 Task: Create a section Code Standardization Sprint and in the section, add a milestone Data Privacy and Protection Implementation in the project TriumphTech.
Action: Mouse moved to (57, 263)
Screenshot: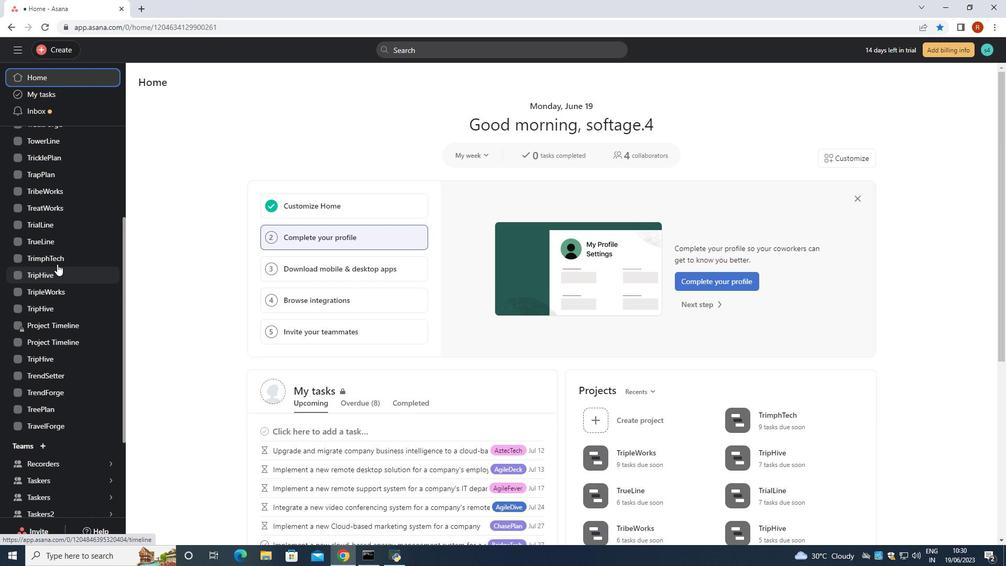 
Action: Mouse pressed left at (57, 263)
Screenshot: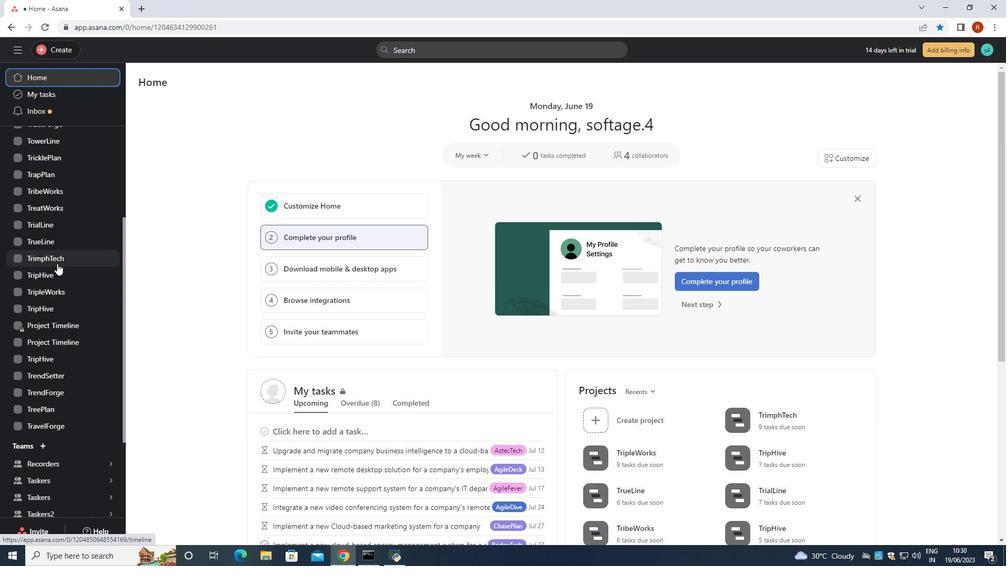 
Action: Mouse moved to (195, 492)
Screenshot: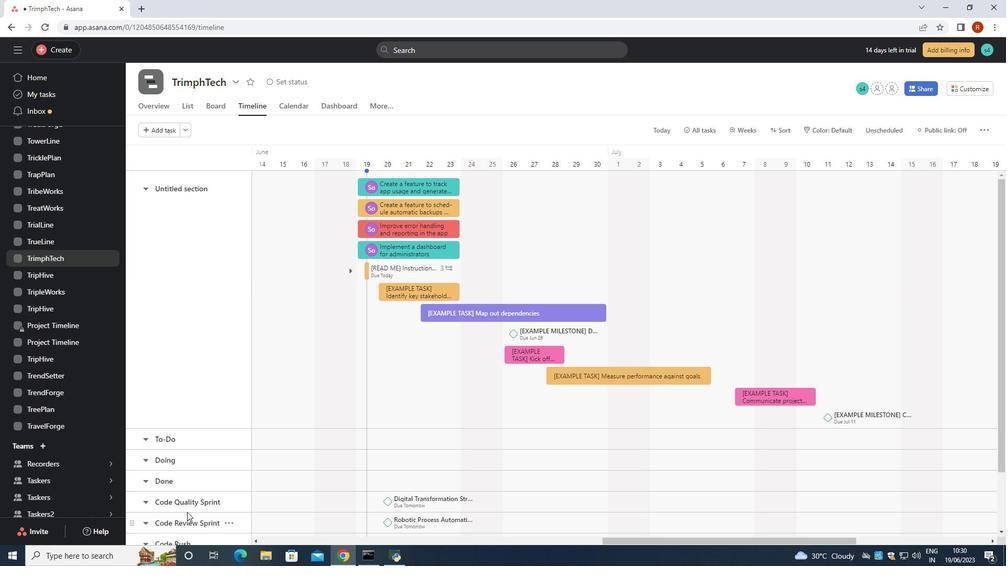 
Action: Mouse scrolled (195, 491) with delta (0, 0)
Screenshot: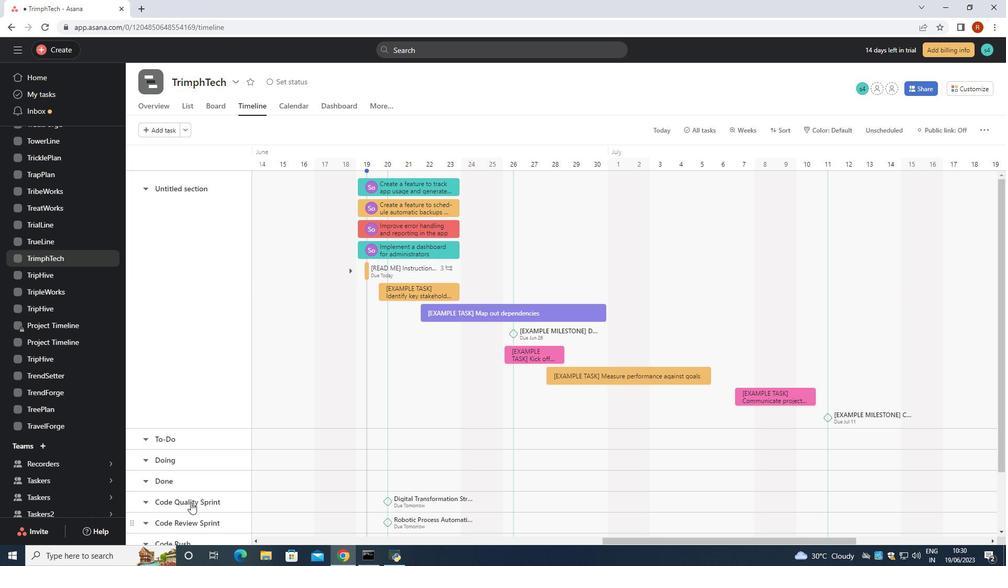 
Action: Mouse scrolled (195, 491) with delta (0, 0)
Screenshot: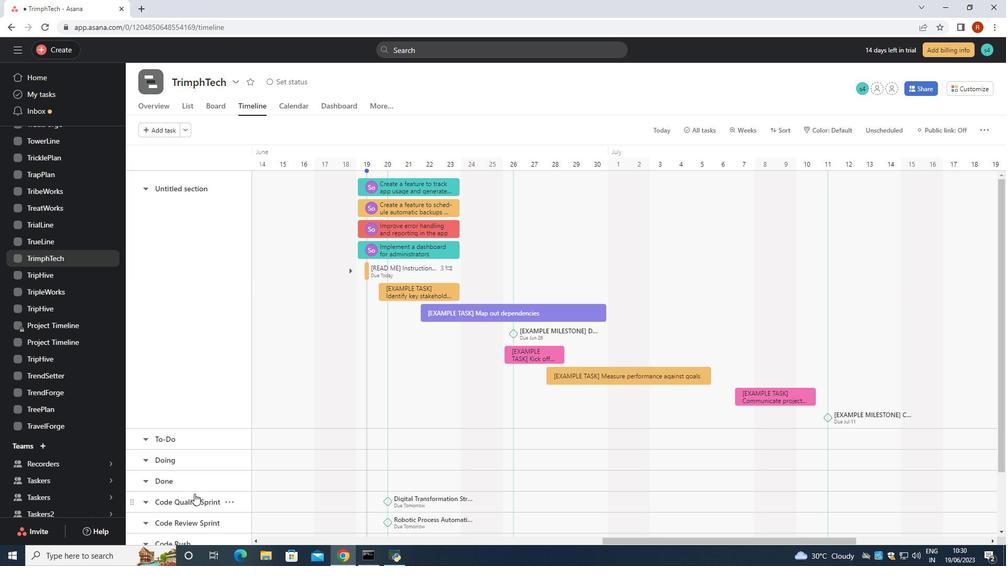 
Action: Mouse scrolled (195, 491) with delta (0, 0)
Screenshot: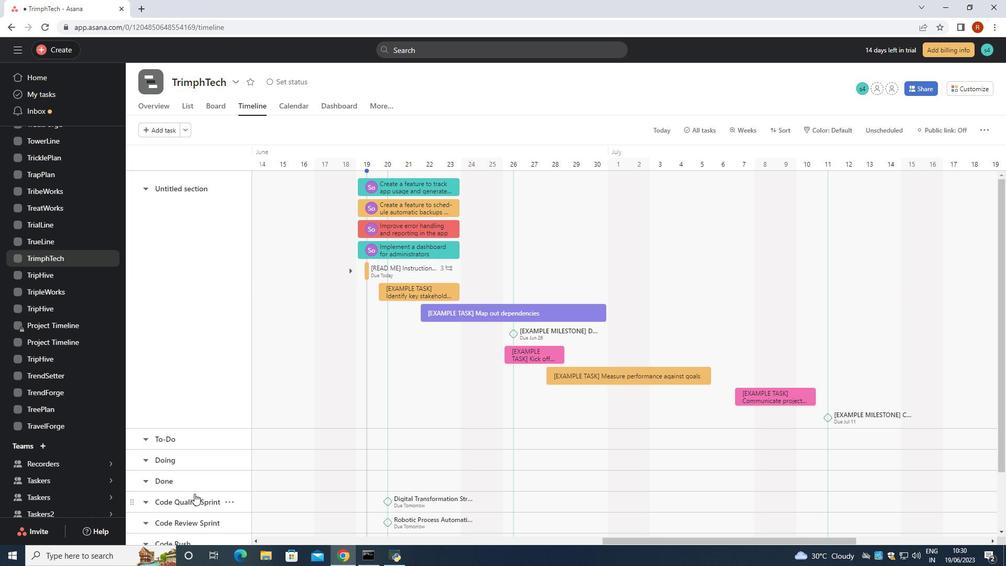 
Action: Mouse moved to (195, 492)
Screenshot: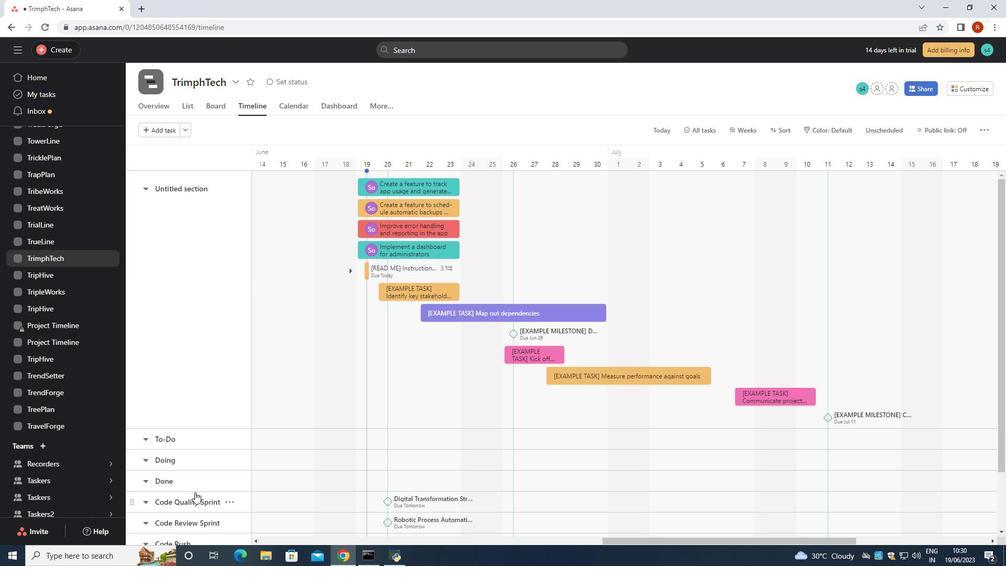 
Action: Mouse scrolled (195, 491) with delta (0, 0)
Screenshot: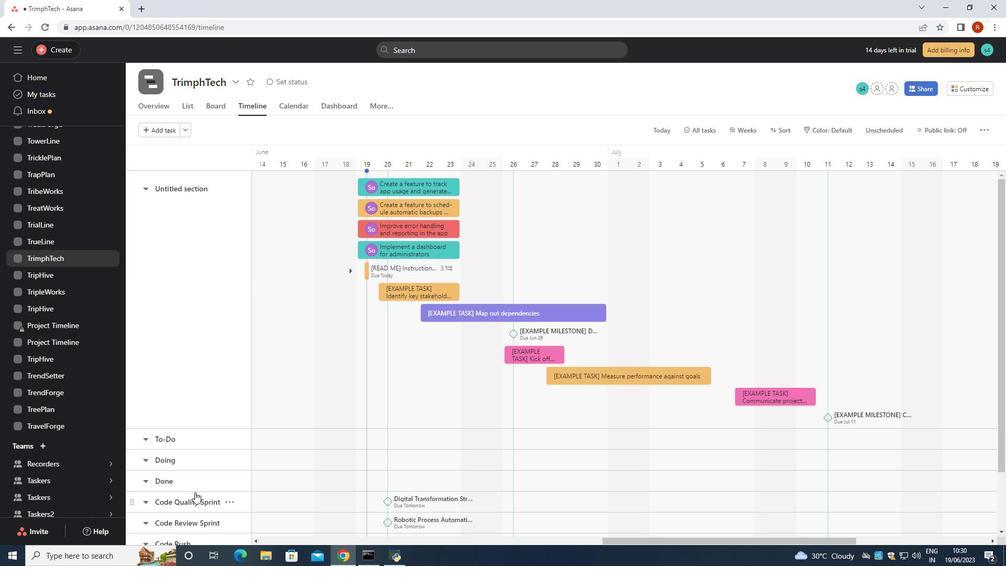 
Action: Mouse moved to (194, 490)
Screenshot: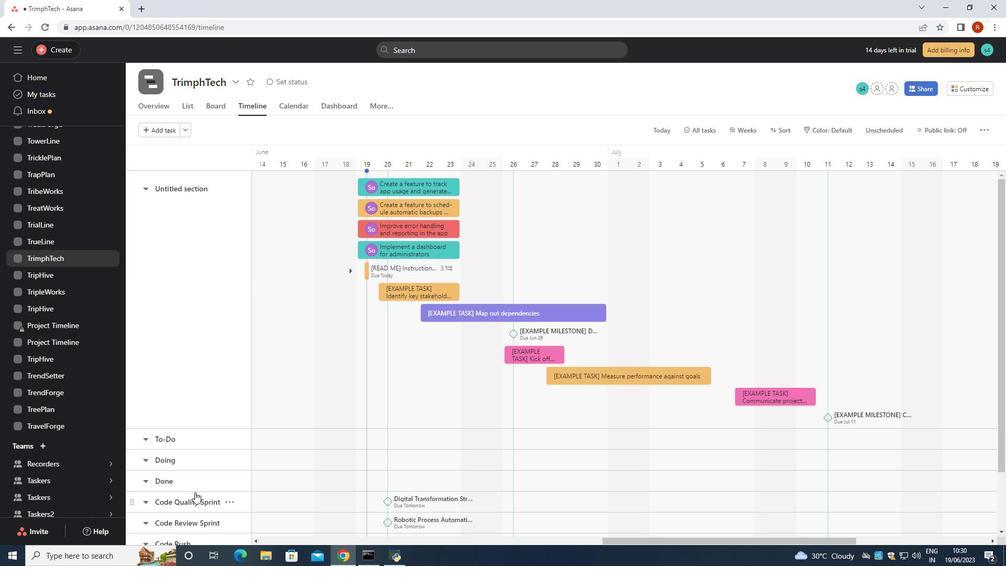 
Action: Mouse scrolled (194, 490) with delta (0, 0)
Screenshot: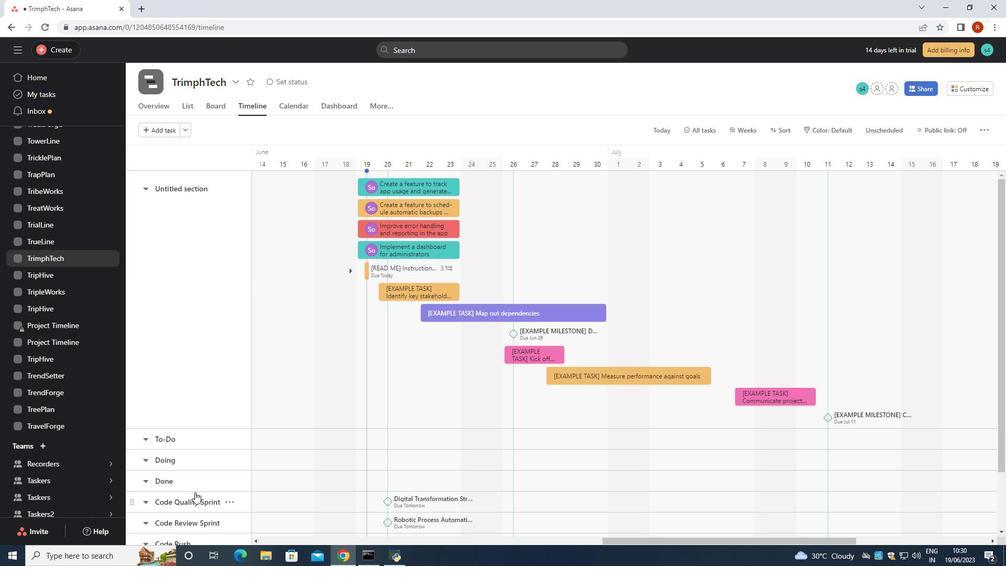 
Action: Mouse moved to (190, 486)
Screenshot: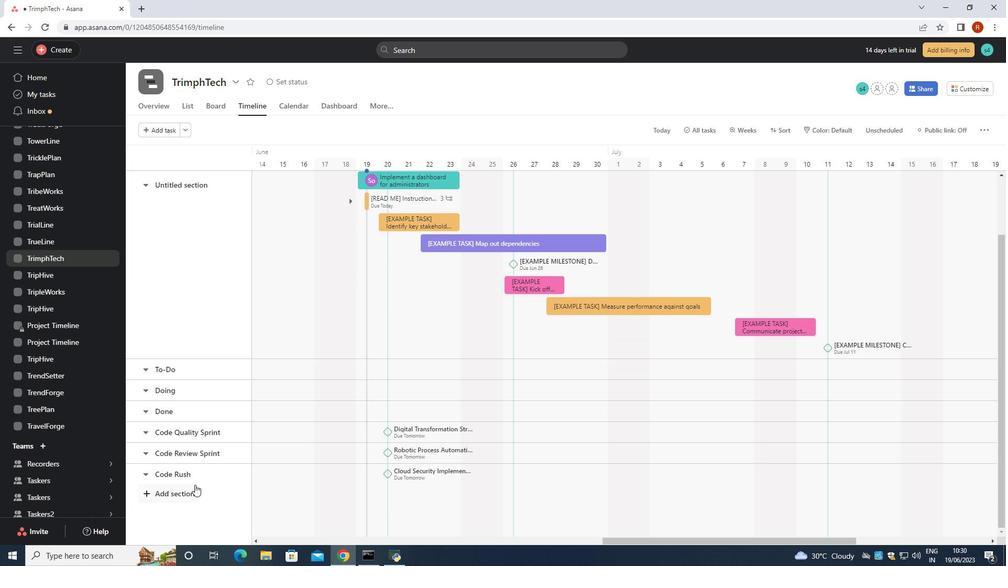 
Action: Mouse pressed left at (190, 486)
Screenshot: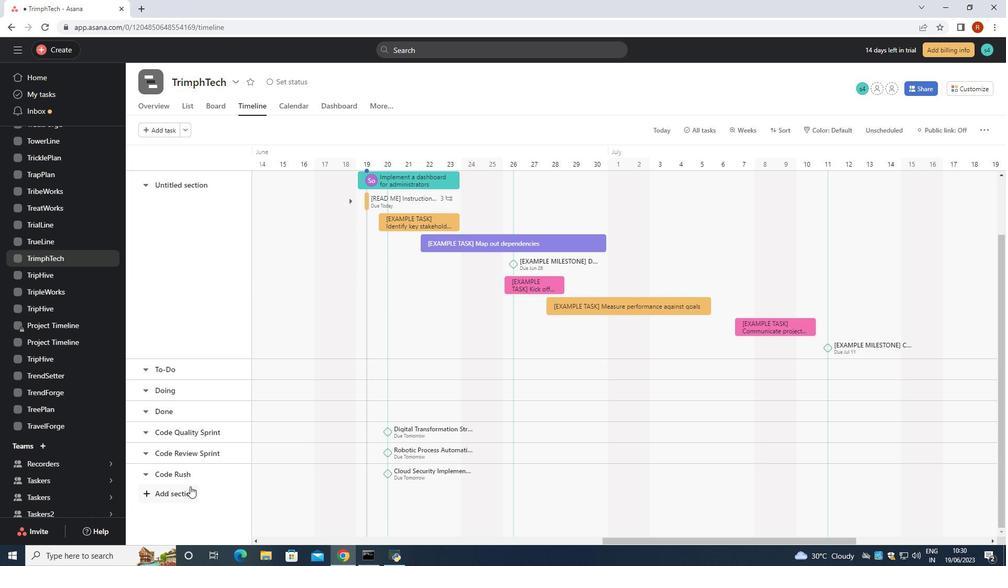 
Action: Key pressed <Key.shift>Code<Key.space><Key.shift><Key.shift><Key.shift><Key.shift><Key.shift><Key.shift><Key.shift>Standardiztion<Key.space><Key.shift>Sprint<Key.space>
Screenshot: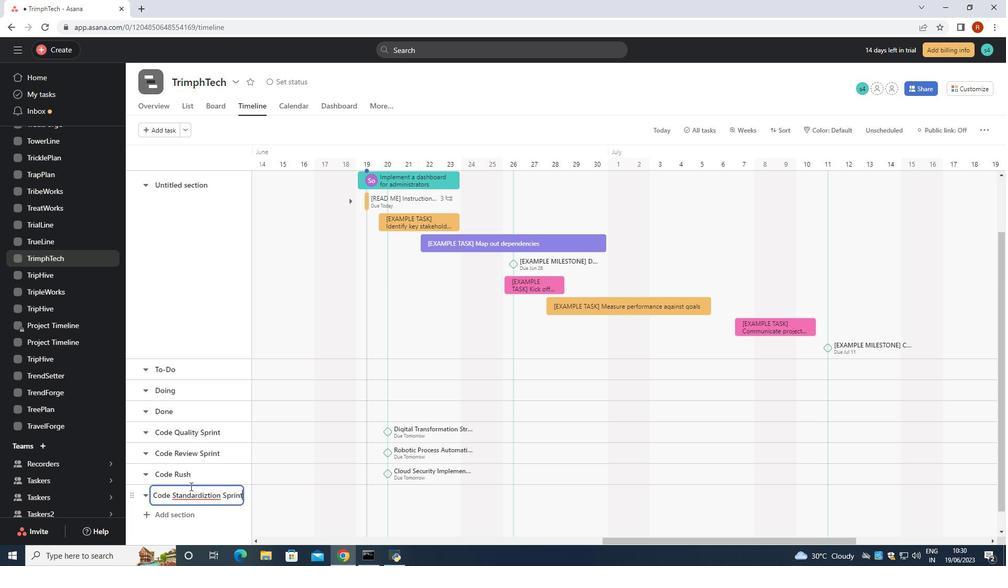 
Action: Mouse moved to (305, 501)
Screenshot: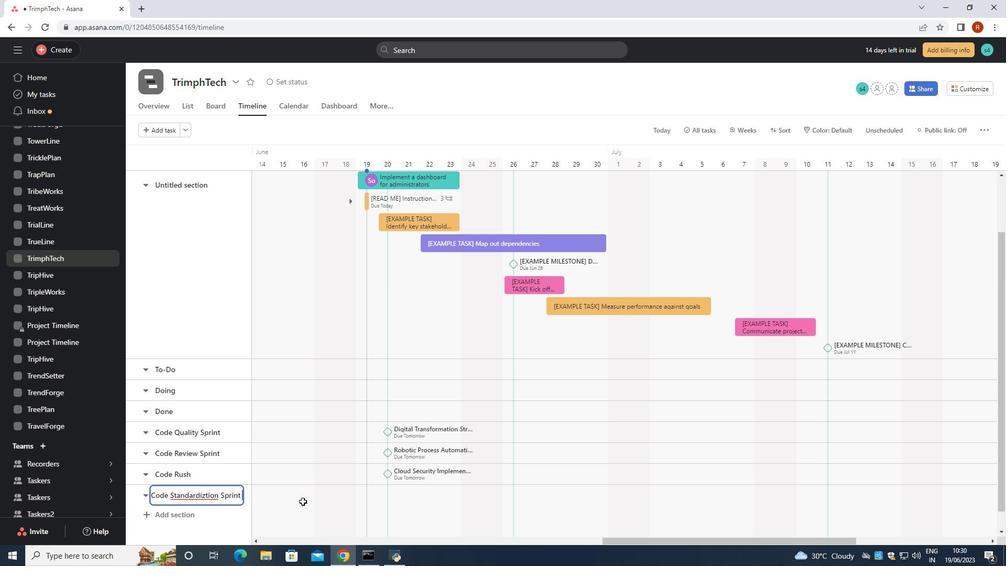 
Action: Mouse pressed left at (305, 501)
Screenshot: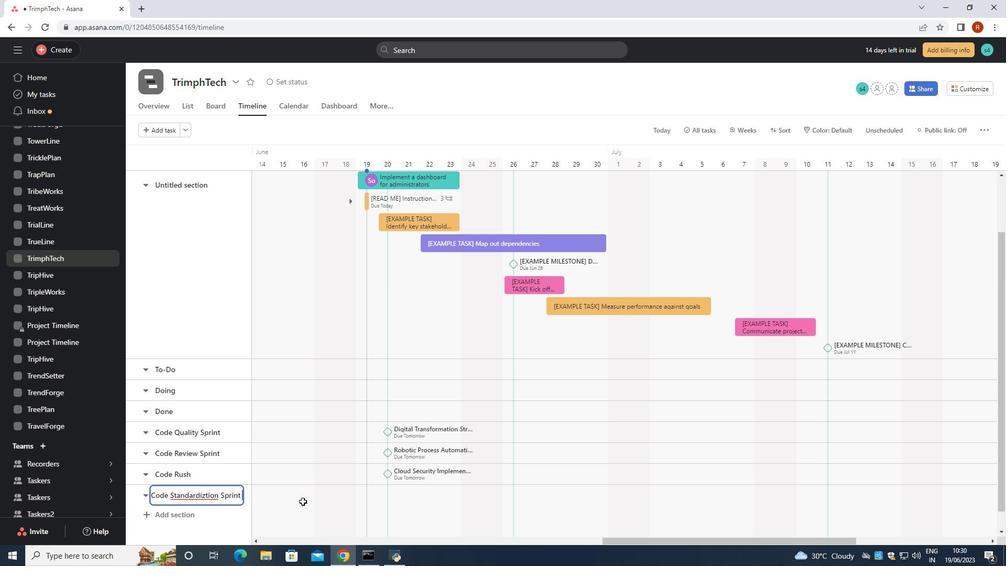 
Action: Mouse moved to (306, 501)
Screenshot: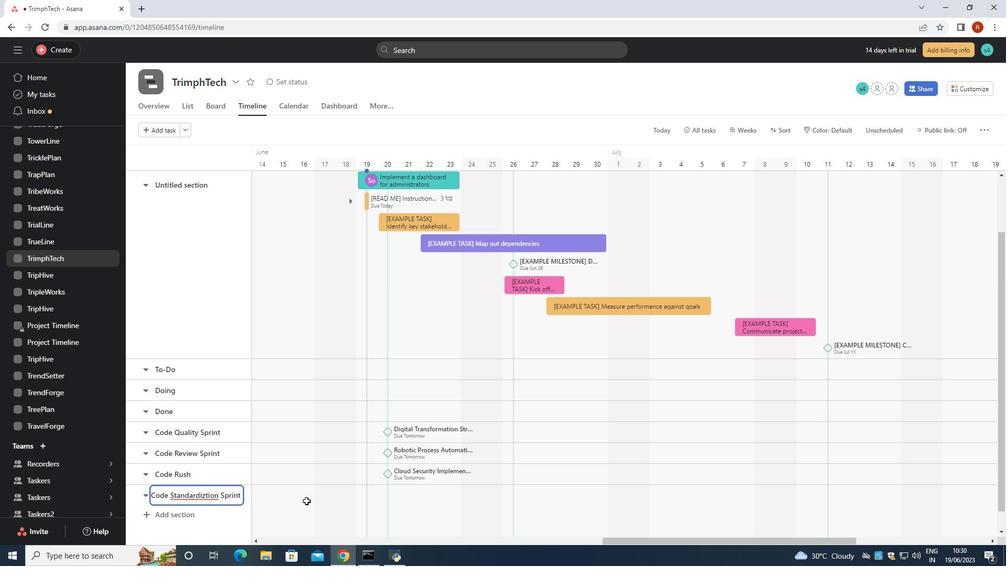 
Action: Mouse pressed left at (306, 501)
Screenshot: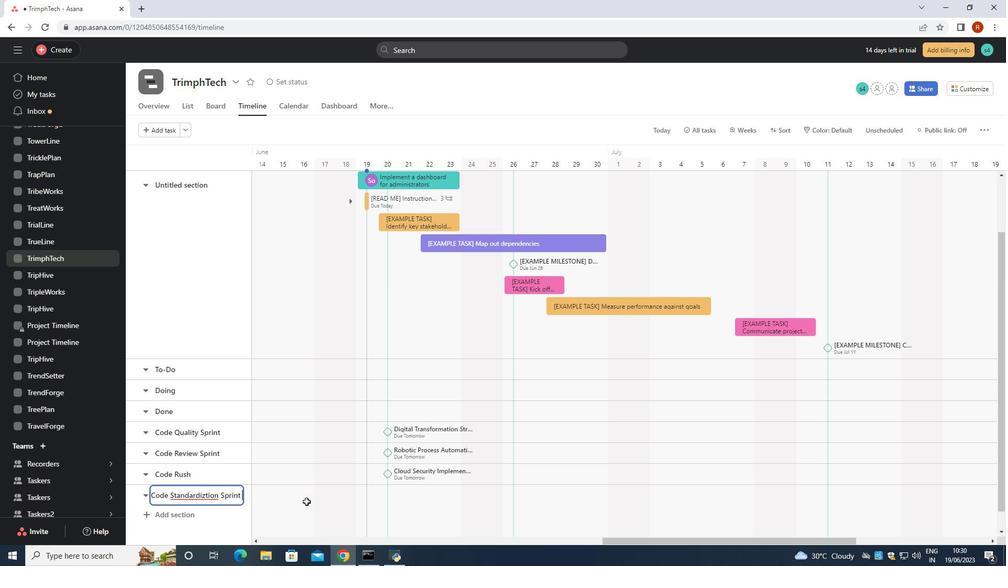 
Action: Key pressed <Key.shift>Data<Key.space><Key.shift><Key.shift><Key.shift>Privacy<Key.space>and<Key.space><Key.shift>Protection<Key.space><Key.shift>Implementation<Key.enter>
Screenshot: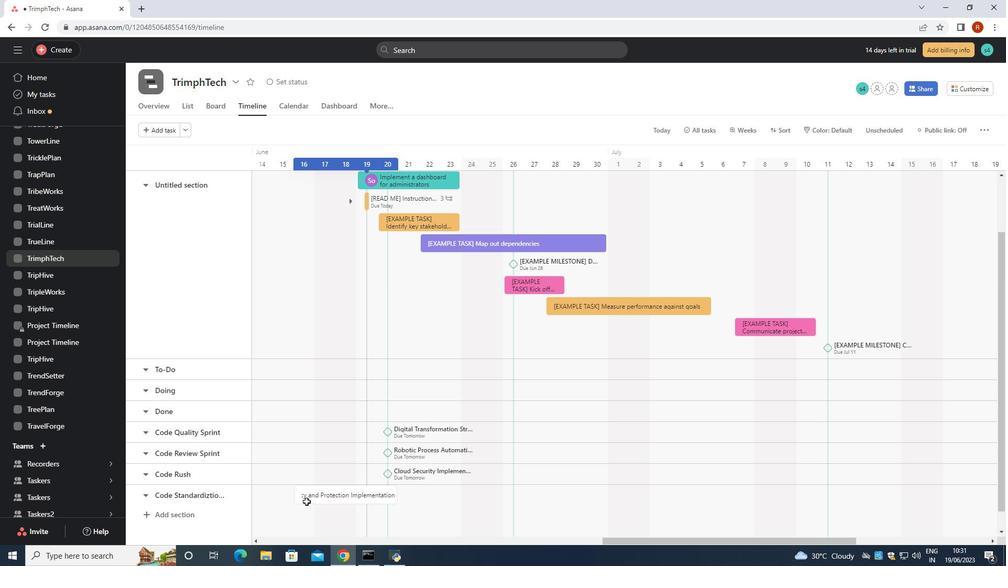 
Action: Mouse moved to (339, 498)
Screenshot: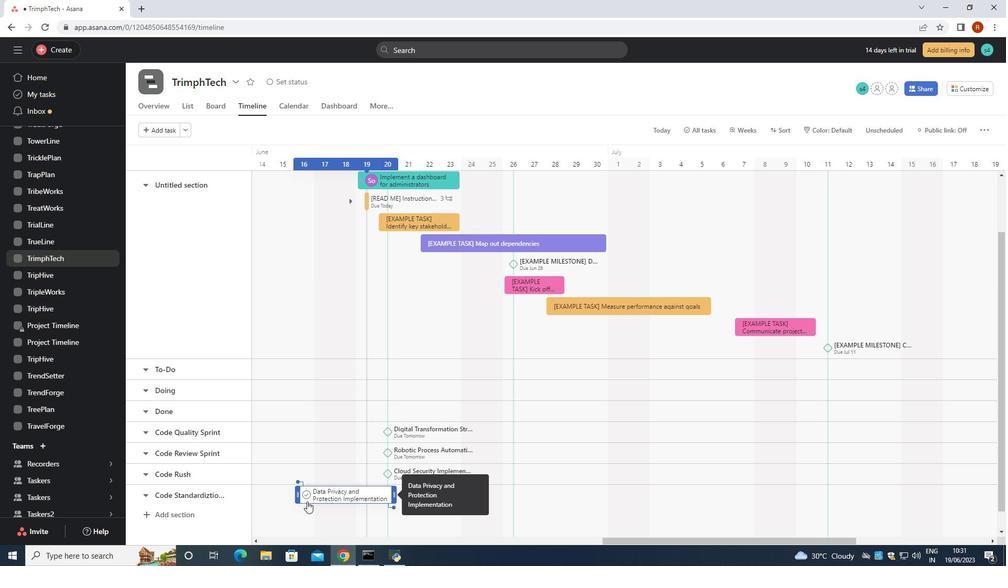 
Action: Mouse pressed right at (339, 498)
Screenshot: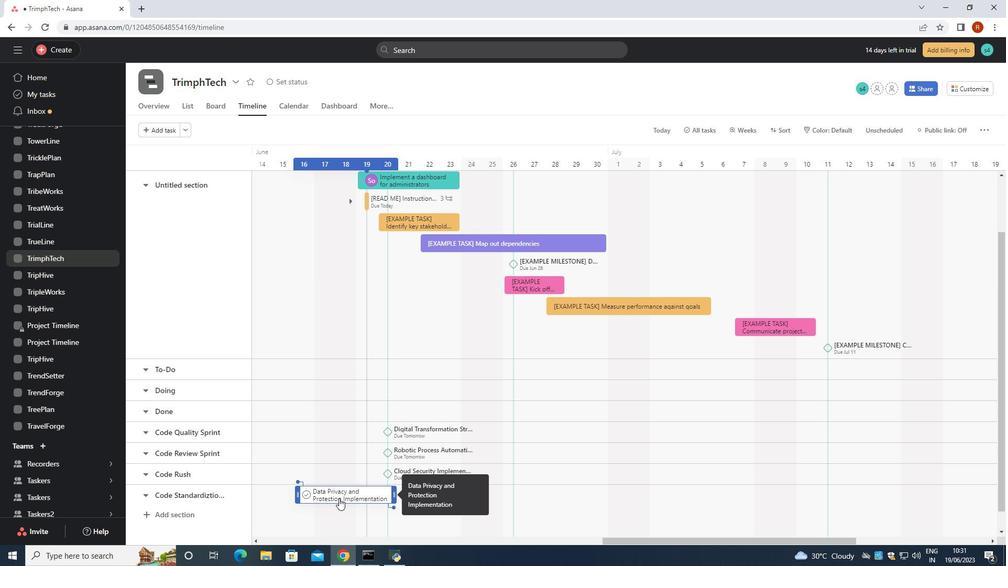 
Action: Mouse moved to (417, 444)
Screenshot: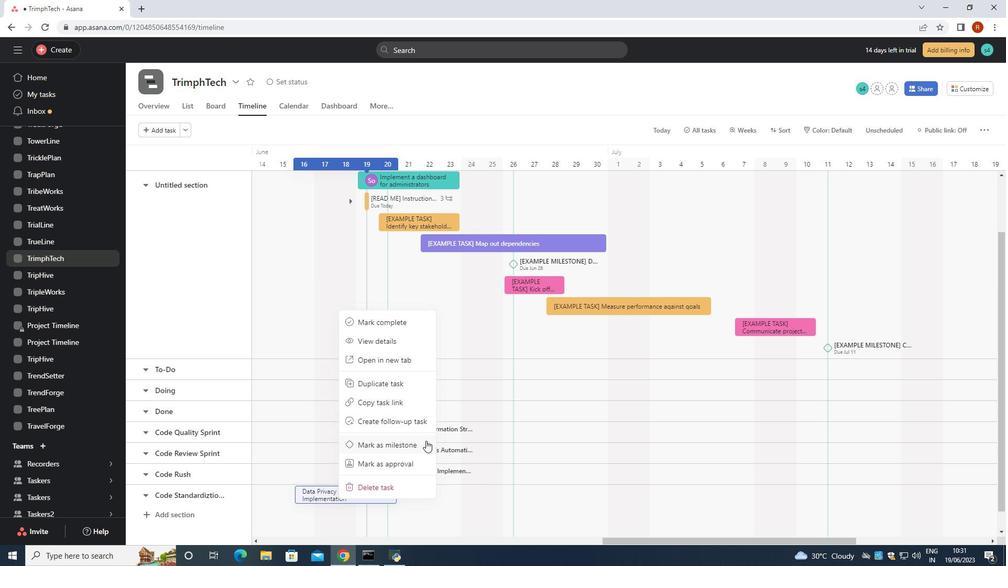 
Action: Mouse pressed left at (417, 444)
Screenshot: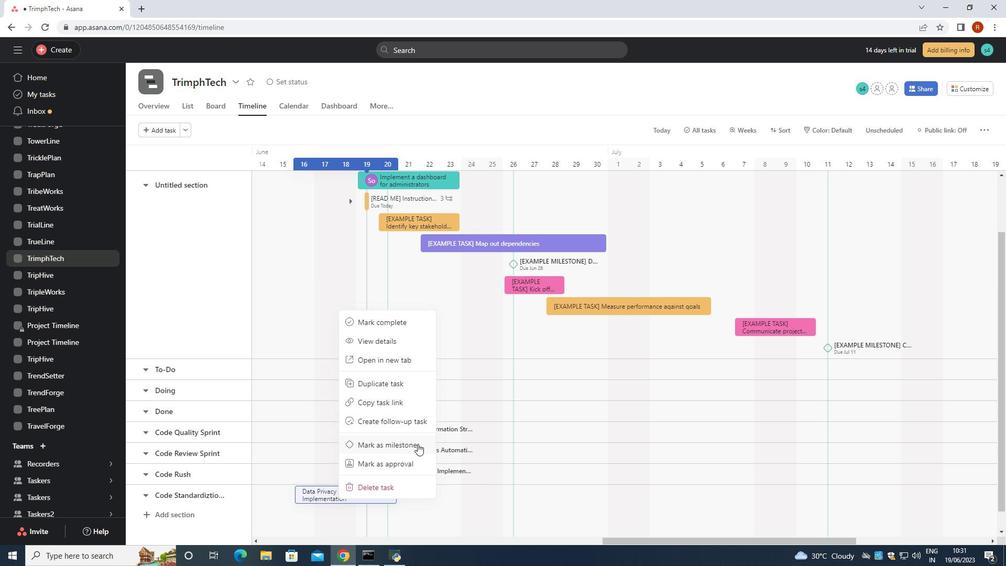 
Action: Mouse moved to (417, 444)
Screenshot: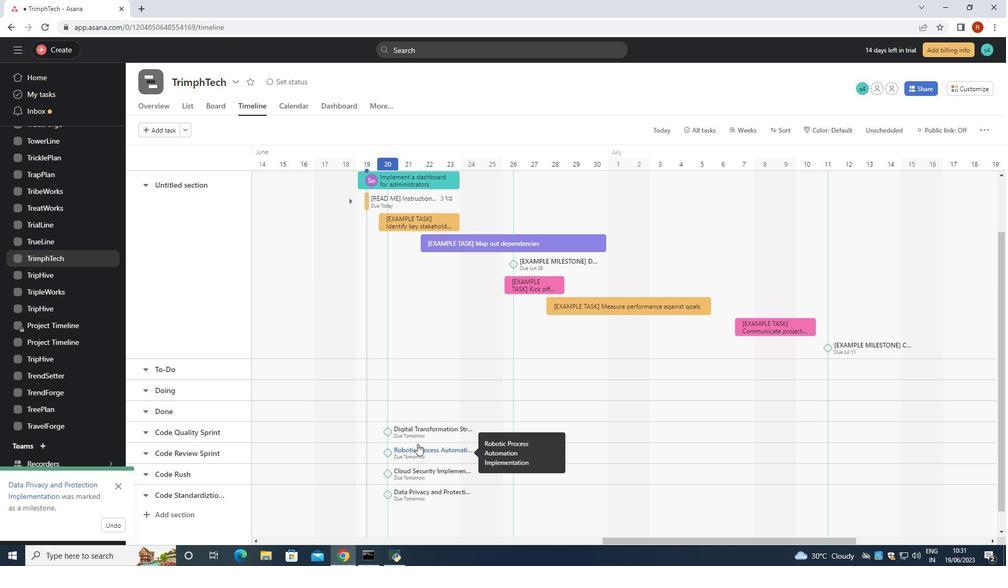 
